 Task: Create a board button that sort the cards in list "Trello first" by label "blue" and "green" in ascending order and then by due date in ascending order.
Action: Mouse moved to (963, 79)
Screenshot: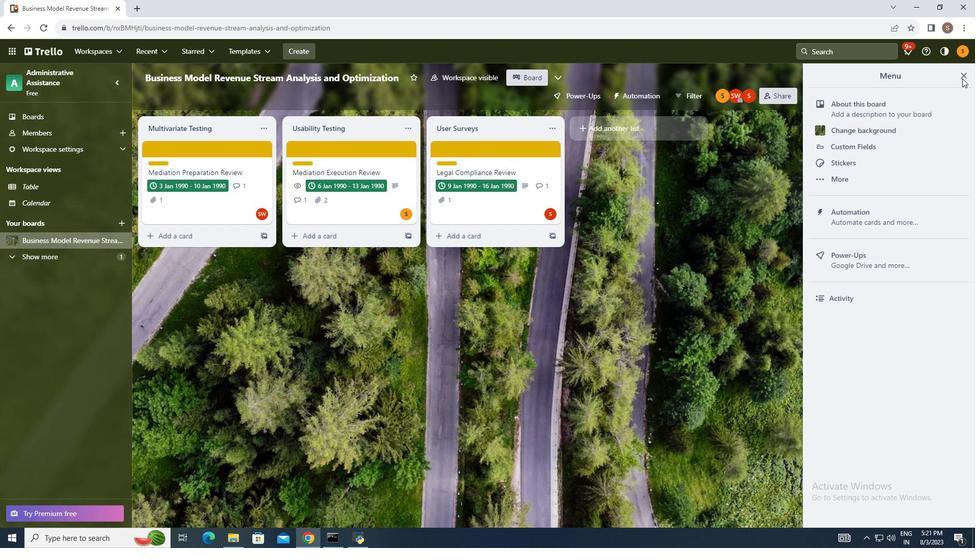 
Action: Mouse pressed left at (963, 79)
Screenshot: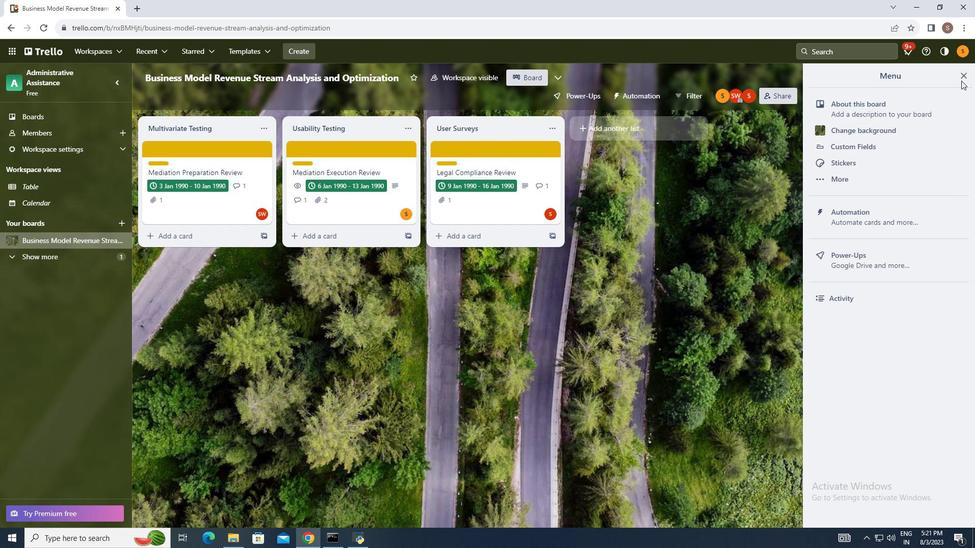 
Action: Mouse moved to (884, 217)
Screenshot: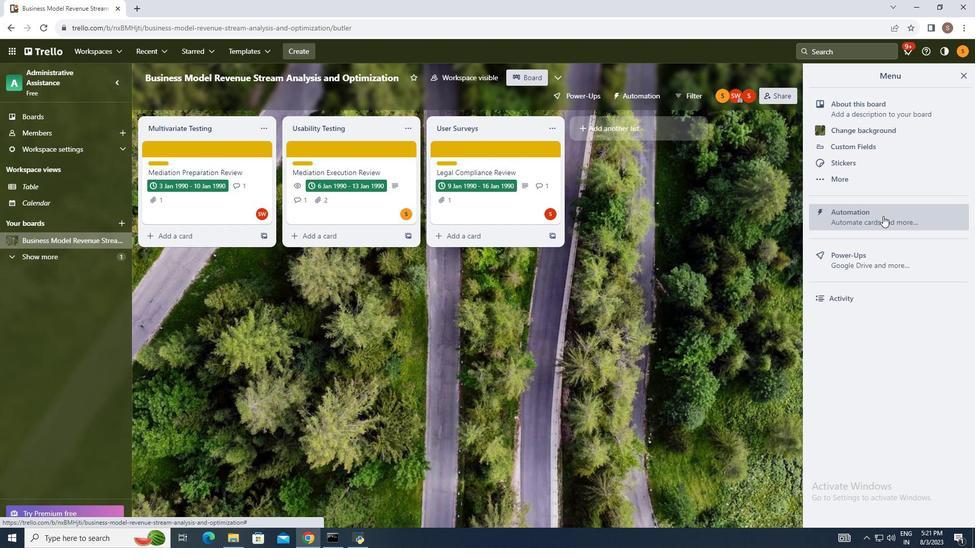 
Action: Mouse pressed left at (884, 217)
Screenshot: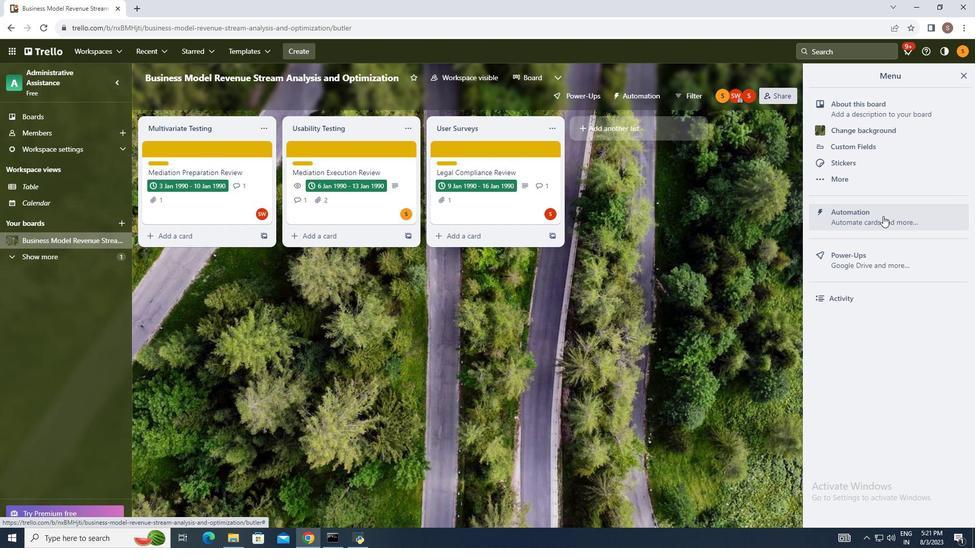 
Action: Mouse moved to (184, 285)
Screenshot: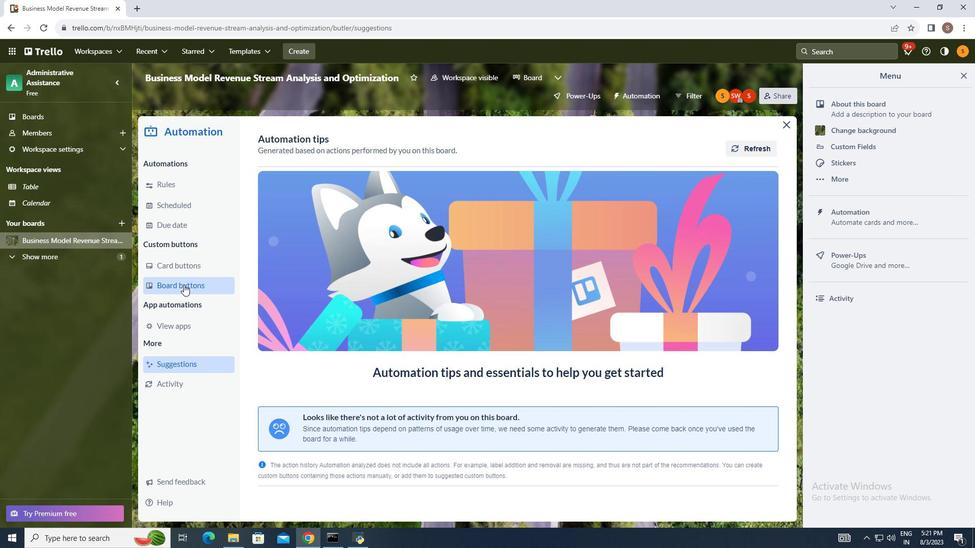 
Action: Mouse pressed left at (184, 285)
Screenshot: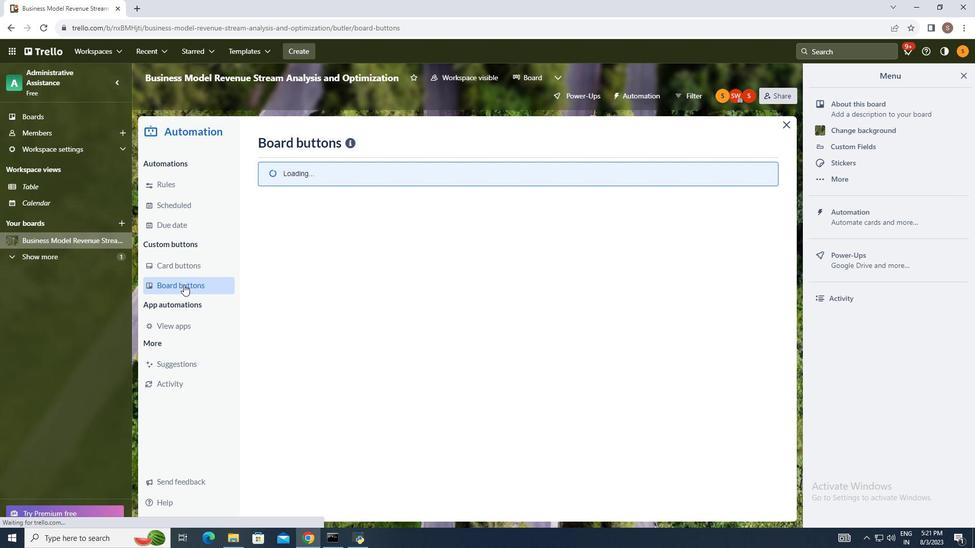 
Action: Mouse moved to (735, 142)
Screenshot: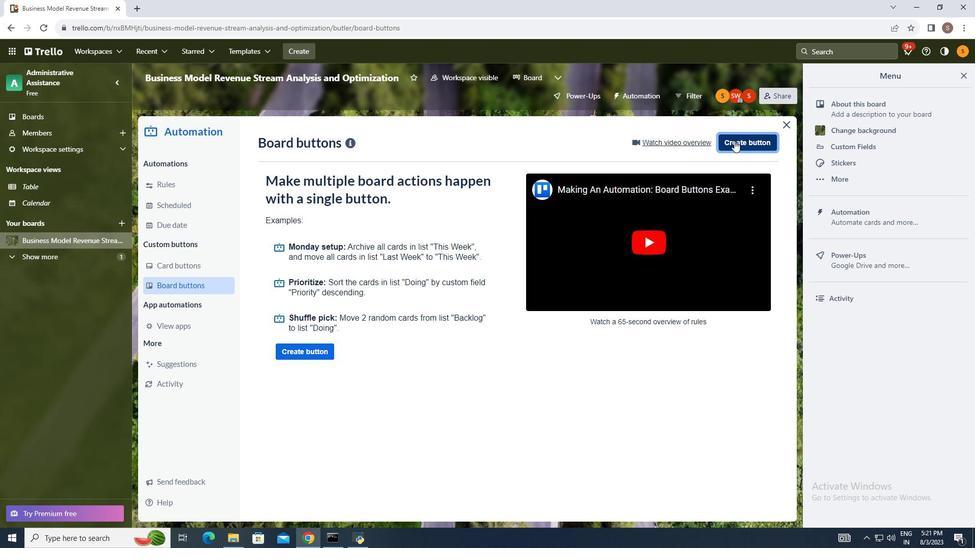 
Action: Mouse pressed left at (735, 142)
Screenshot: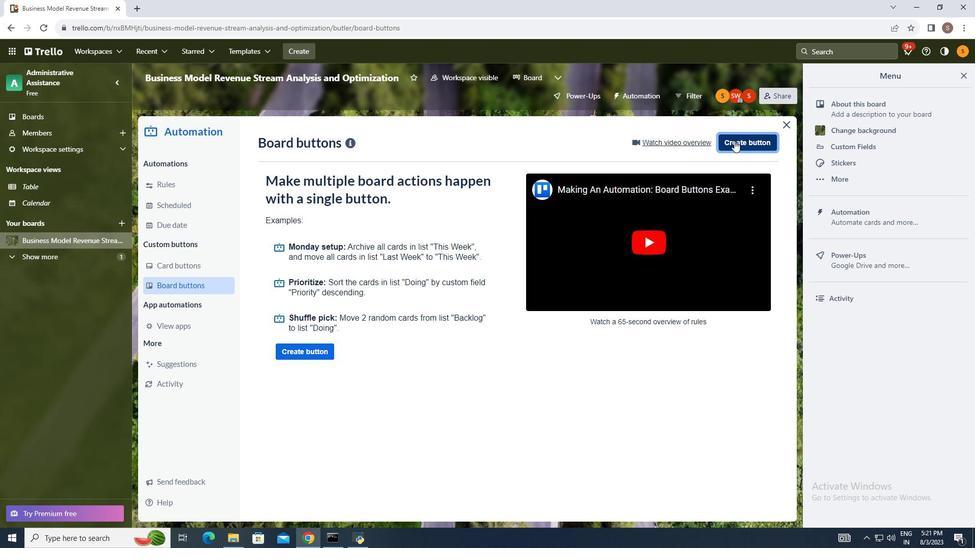 
Action: Mouse moved to (530, 276)
Screenshot: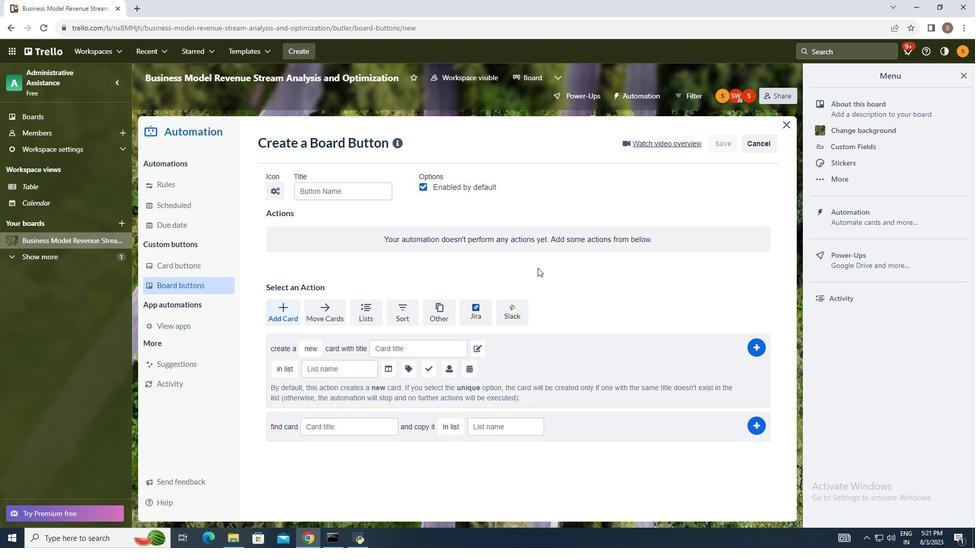 
Action: Mouse pressed left at (530, 276)
Screenshot: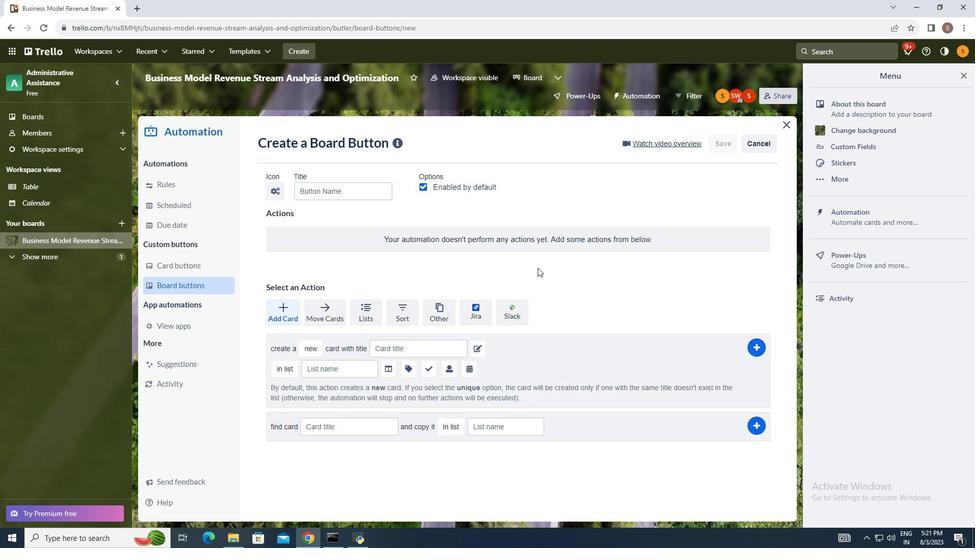 
Action: Mouse moved to (404, 309)
Screenshot: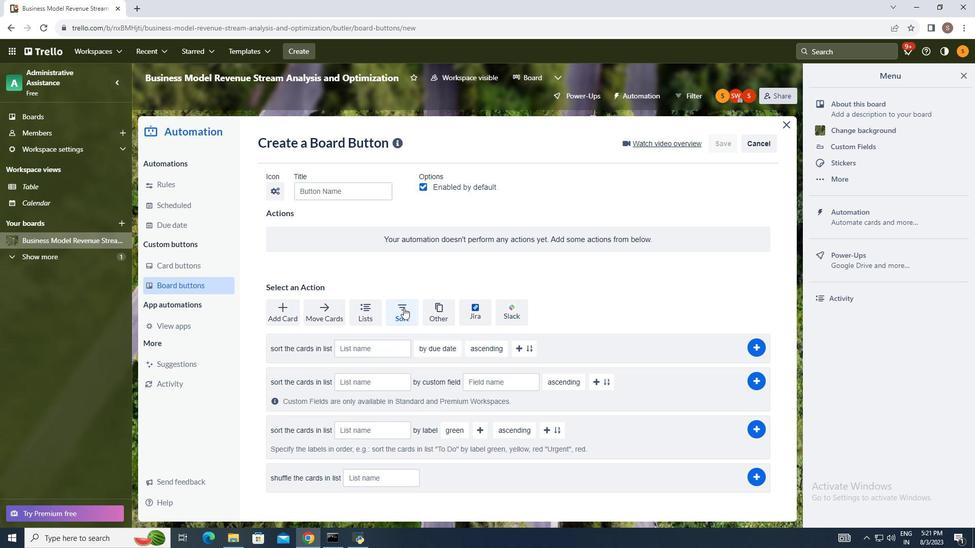 
Action: Mouse pressed left at (404, 309)
Screenshot: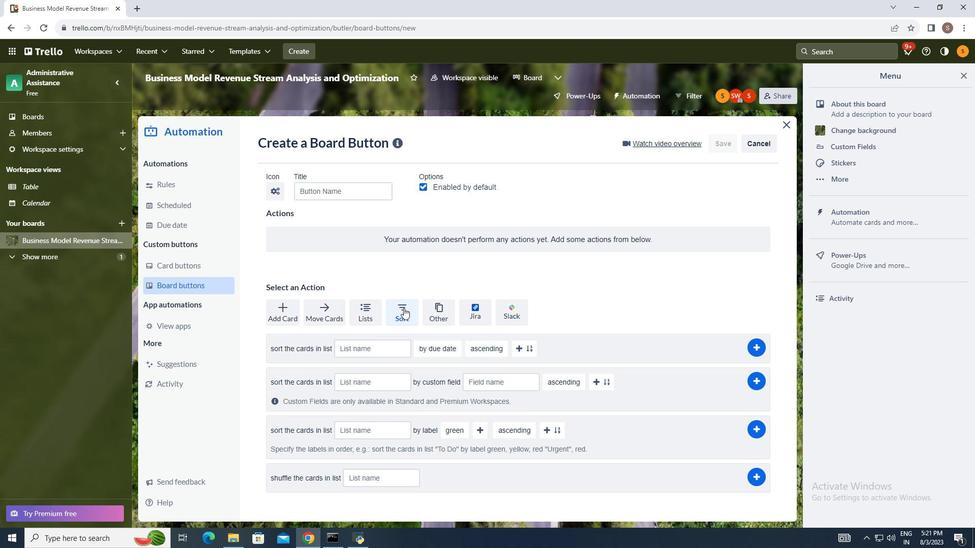 
Action: Mouse moved to (315, 397)
Screenshot: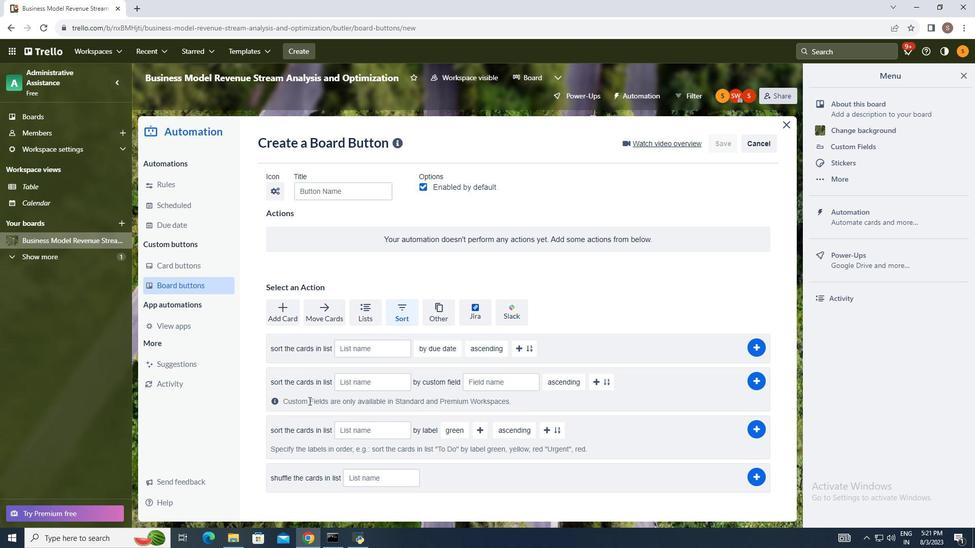 
Action: Mouse scrolled (315, 396) with delta (0, 0)
Screenshot: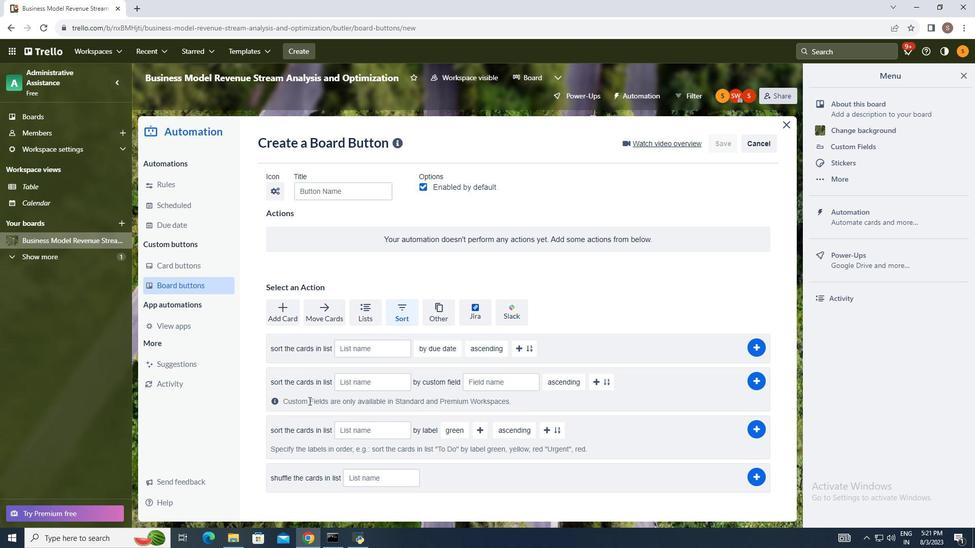 
Action: Mouse moved to (311, 404)
Screenshot: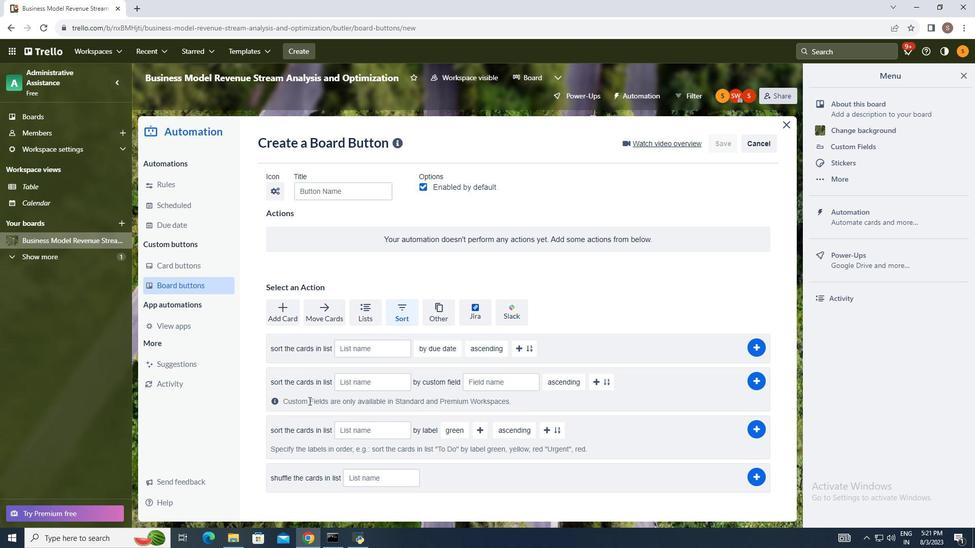 
Action: Mouse scrolled (311, 403) with delta (0, 0)
Screenshot: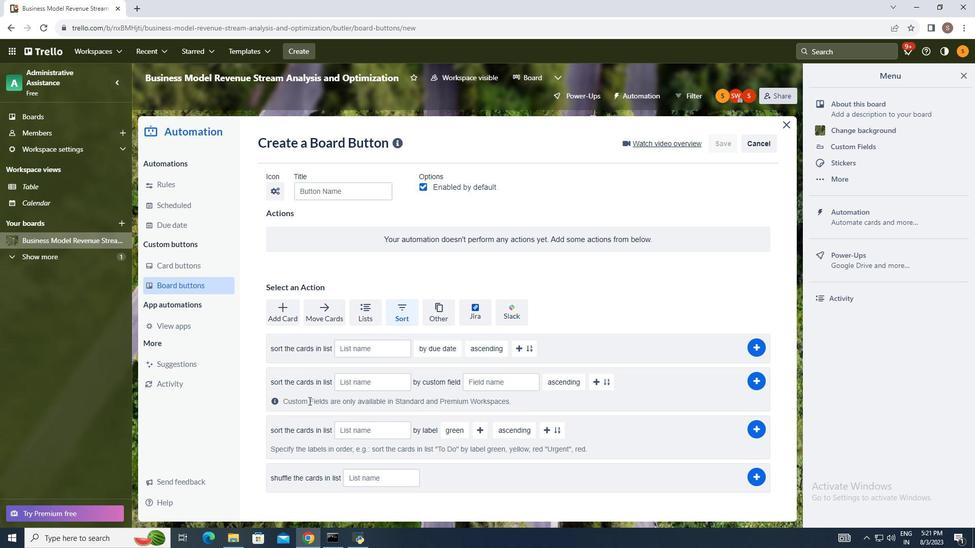 
Action: Mouse moved to (310, 405)
Screenshot: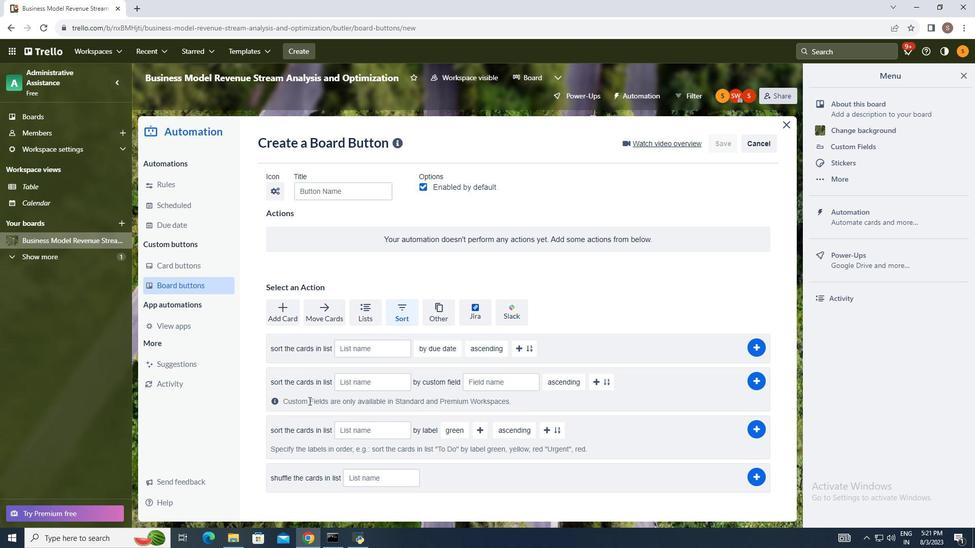 
Action: Mouse scrolled (310, 405) with delta (0, 0)
Screenshot: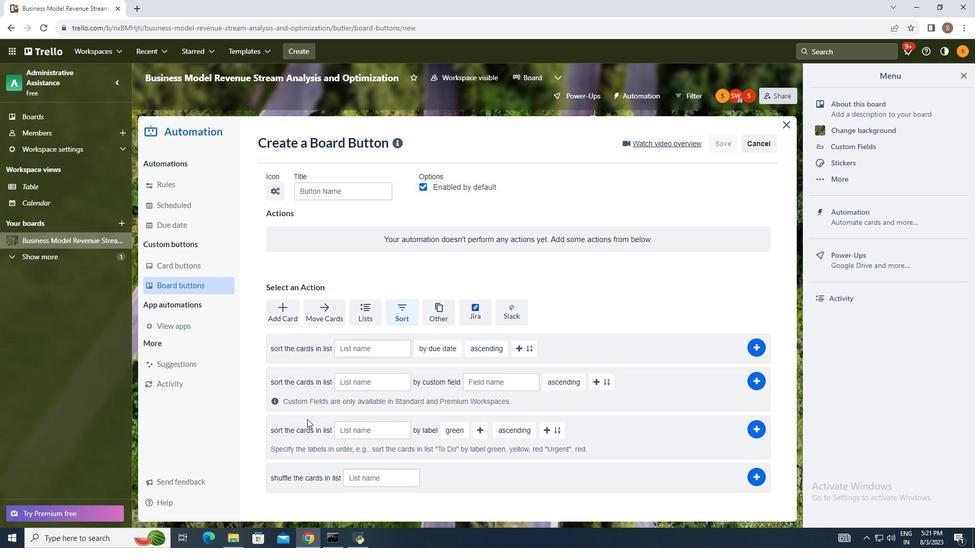 
Action: Mouse moved to (346, 431)
Screenshot: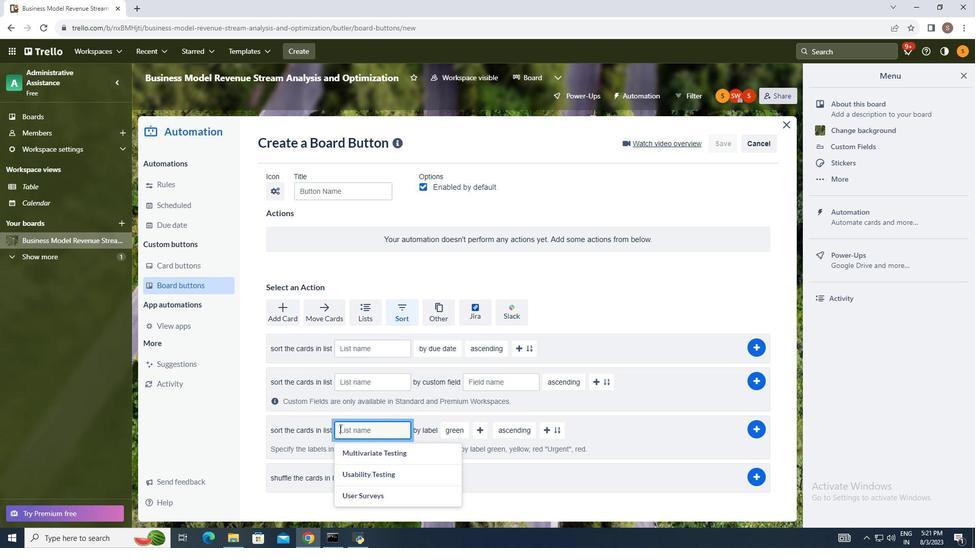 
Action: Mouse pressed left at (346, 431)
Screenshot: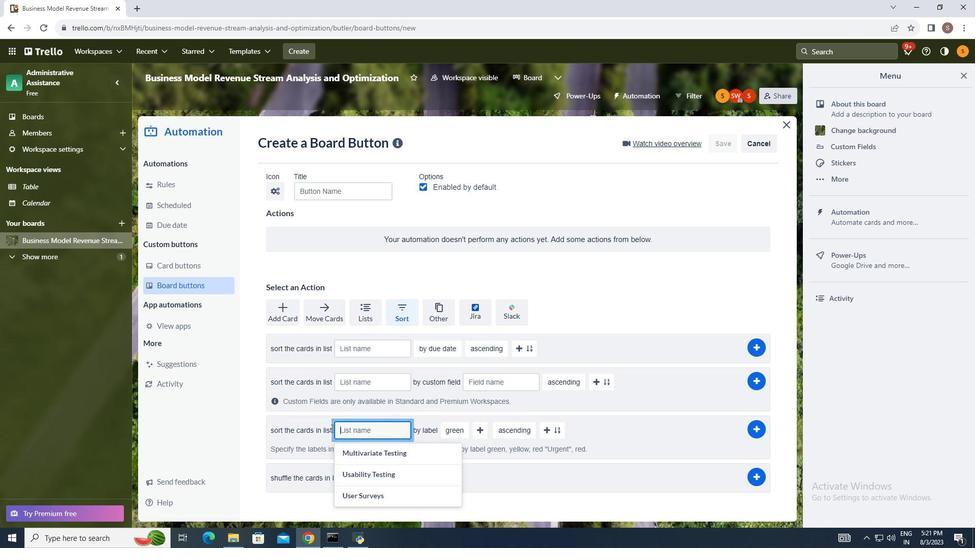 
Action: Mouse moved to (305, 431)
Screenshot: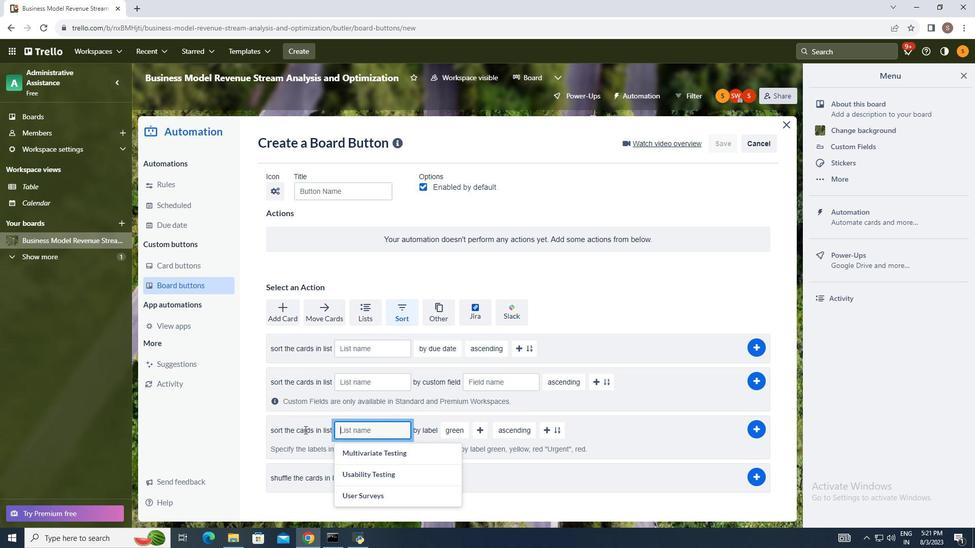 
Action: Key pressed <Key.shift_r>Trello<Key.space>first
Screenshot: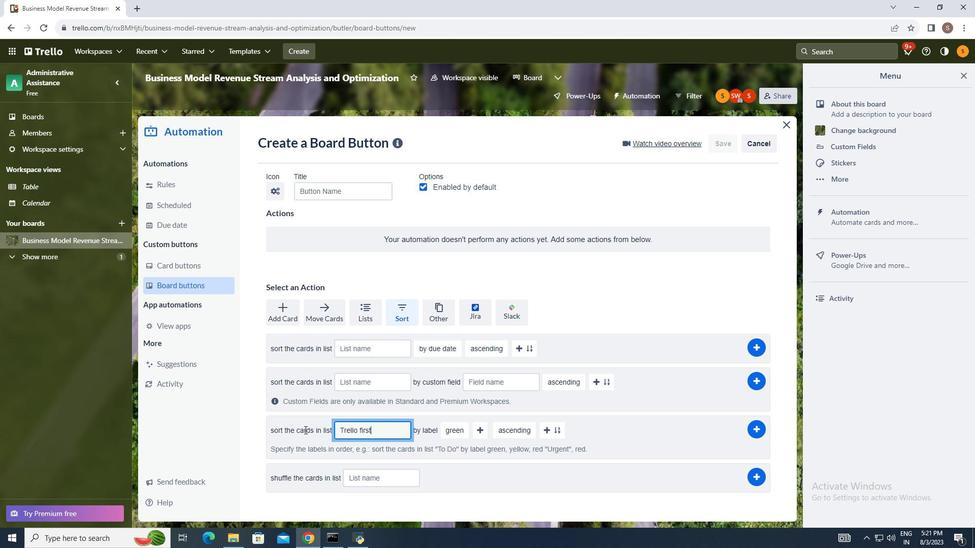 
Action: Mouse moved to (458, 432)
Screenshot: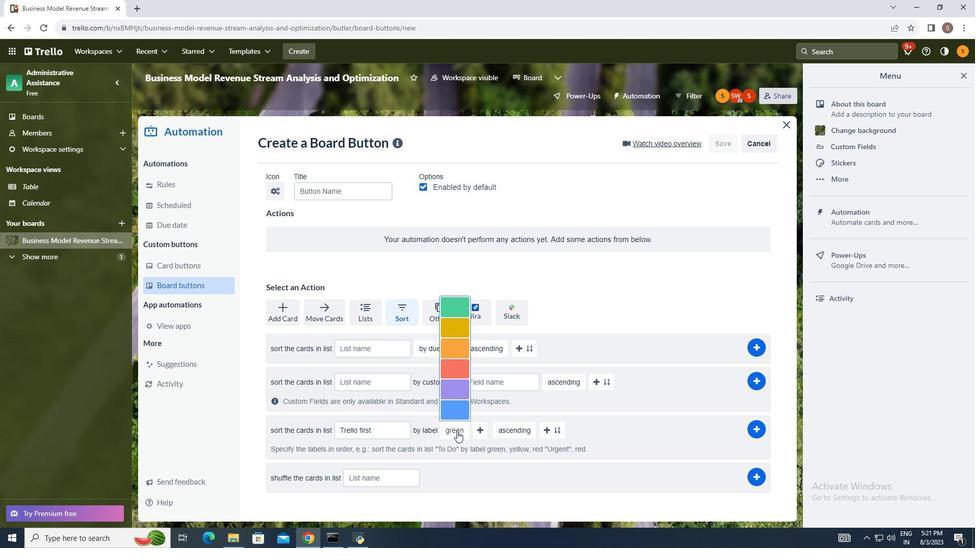 
Action: Mouse pressed left at (458, 432)
Screenshot: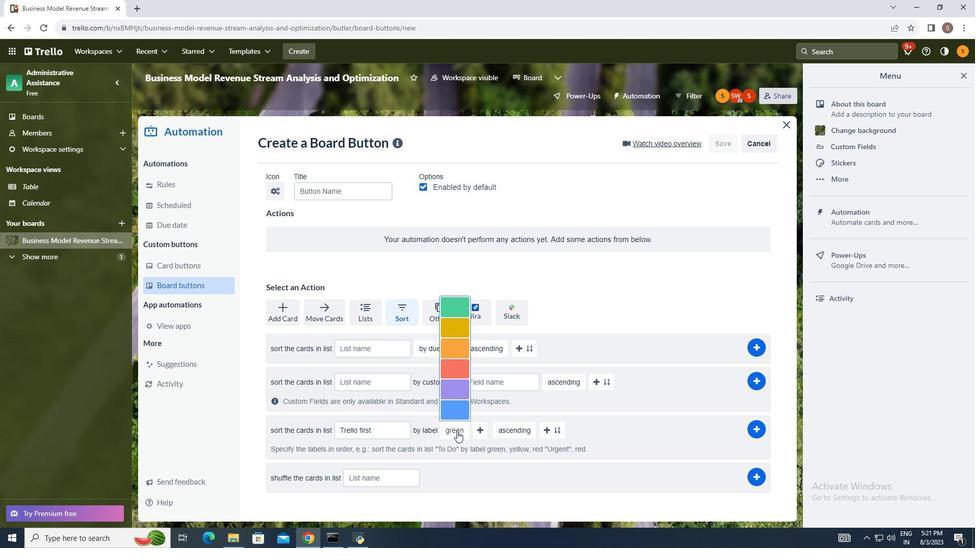 
Action: Mouse moved to (453, 411)
Screenshot: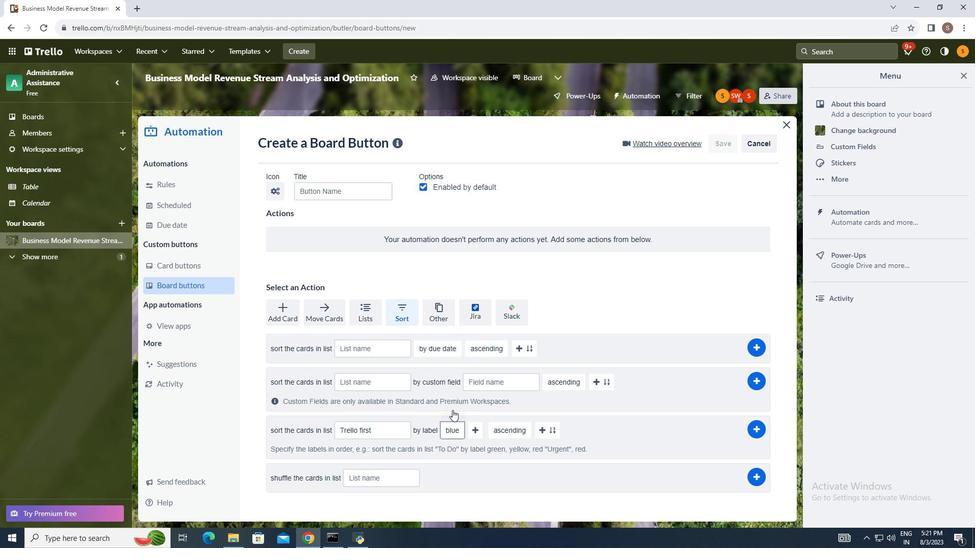 
Action: Mouse pressed left at (453, 411)
Screenshot: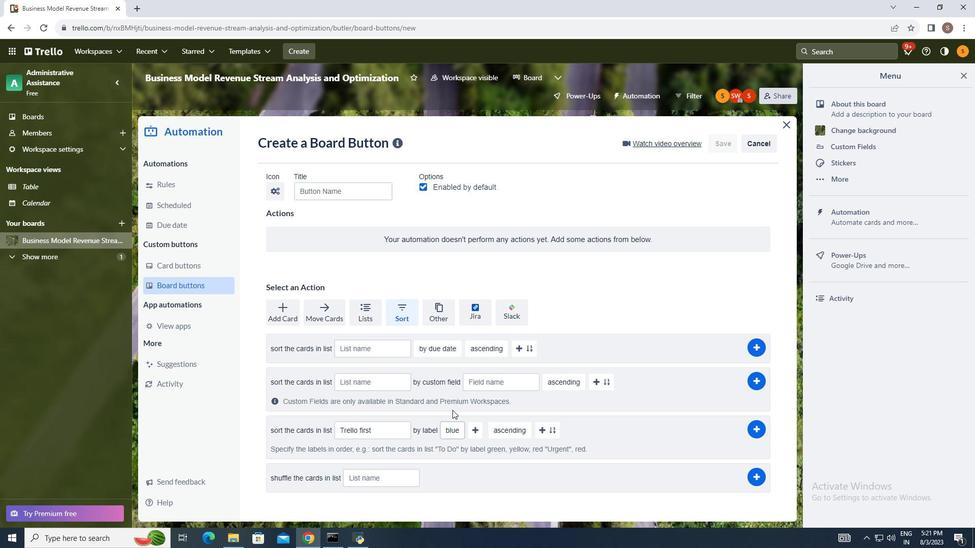 
Action: Mouse moved to (475, 433)
Screenshot: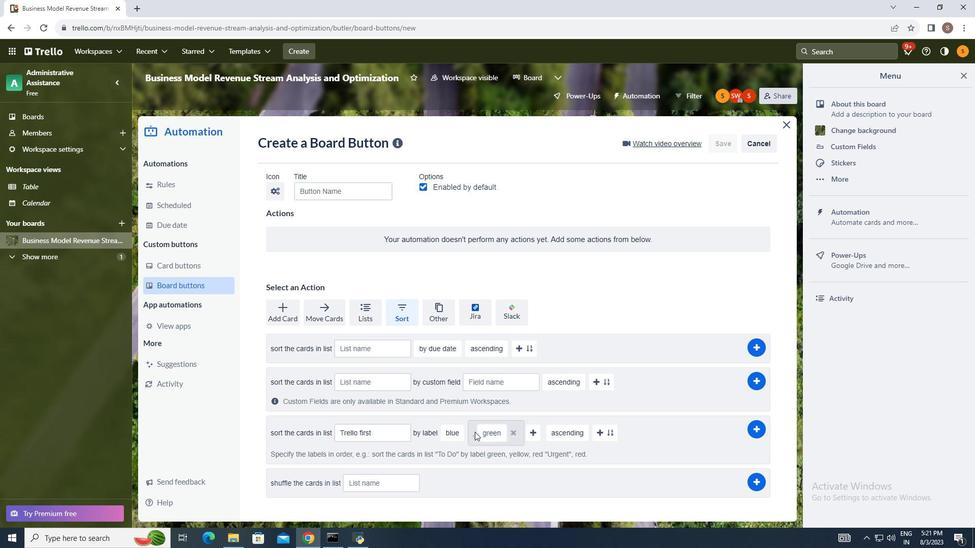 
Action: Mouse pressed left at (475, 433)
Screenshot: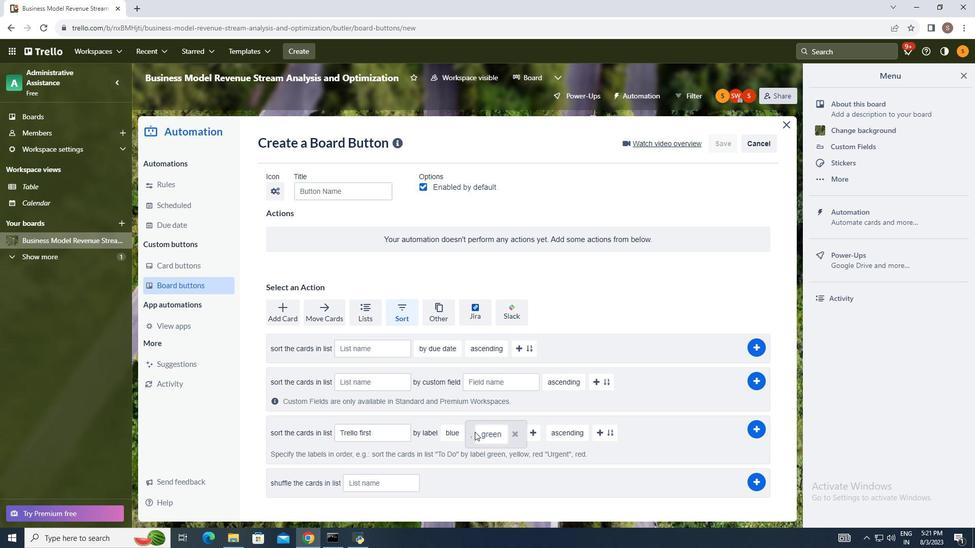 
Action: Mouse moved to (492, 309)
Screenshot: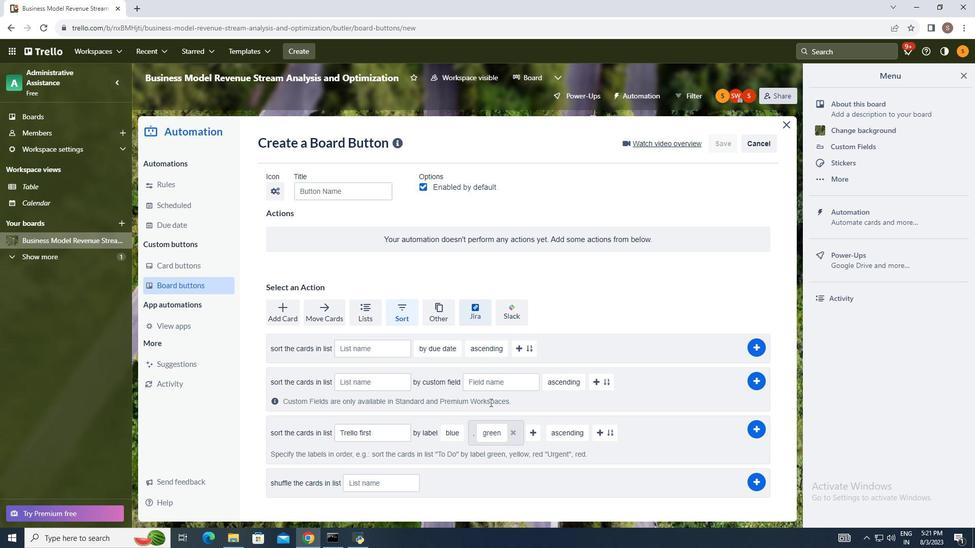 
Action: Mouse pressed left at (492, 309)
Screenshot: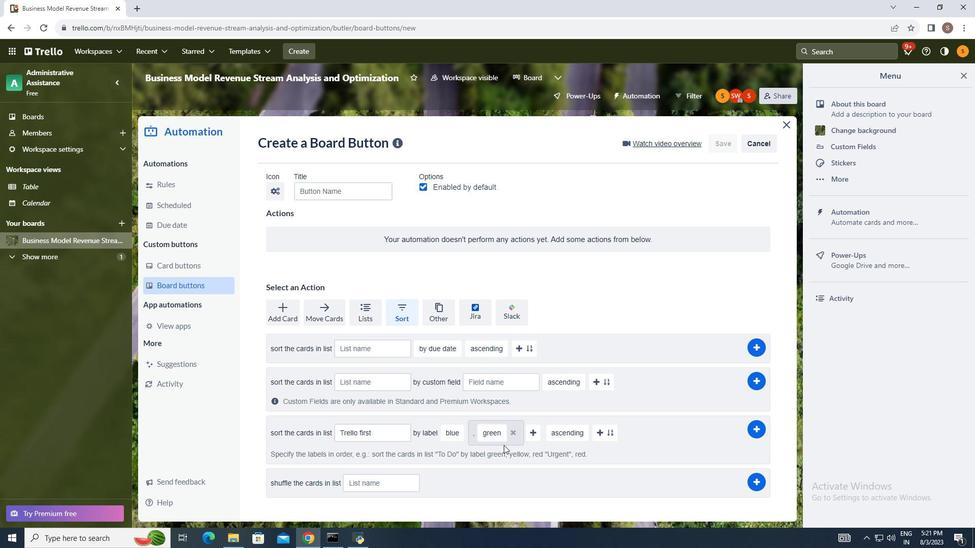 
Action: Mouse moved to (566, 431)
Screenshot: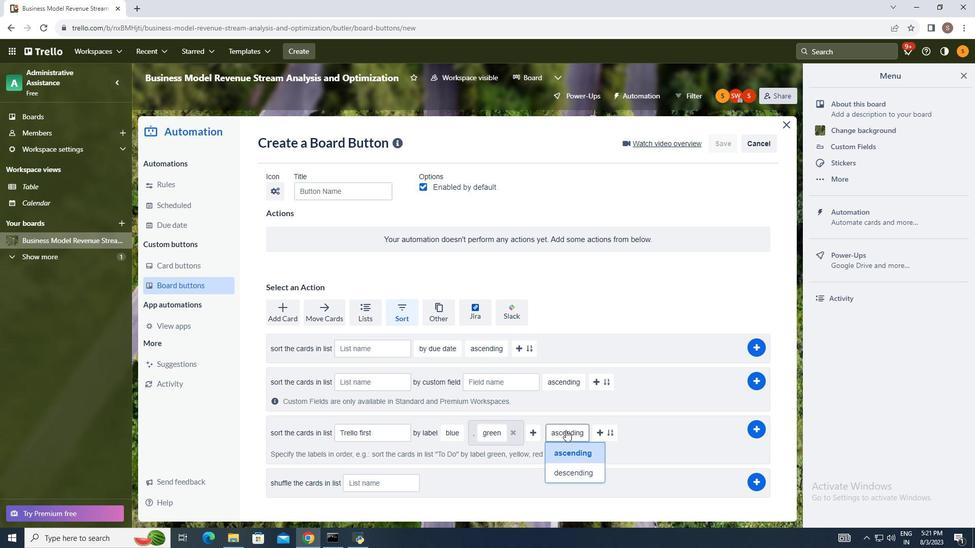 
Action: Mouse pressed left at (566, 431)
Screenshot: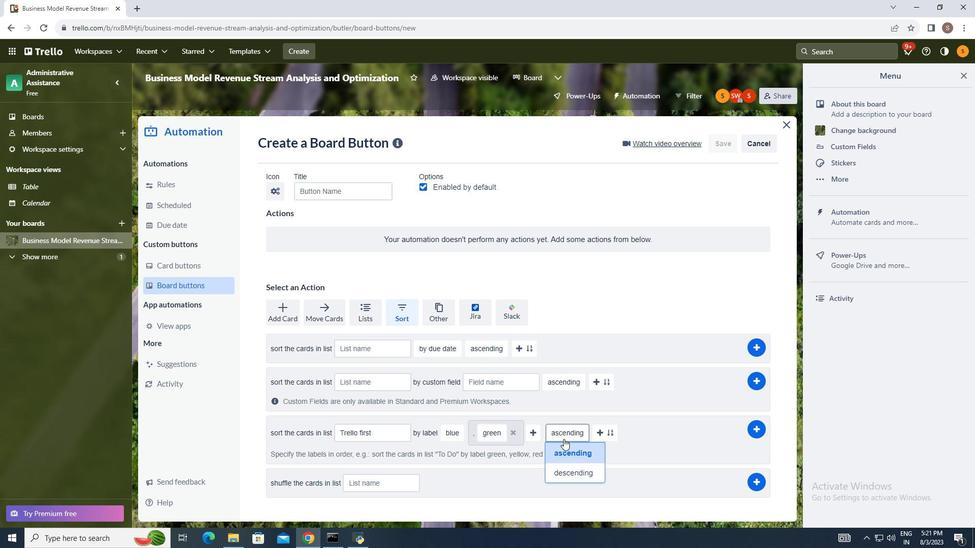 
Action: Mouse moved to (566, 452)
Screenshot: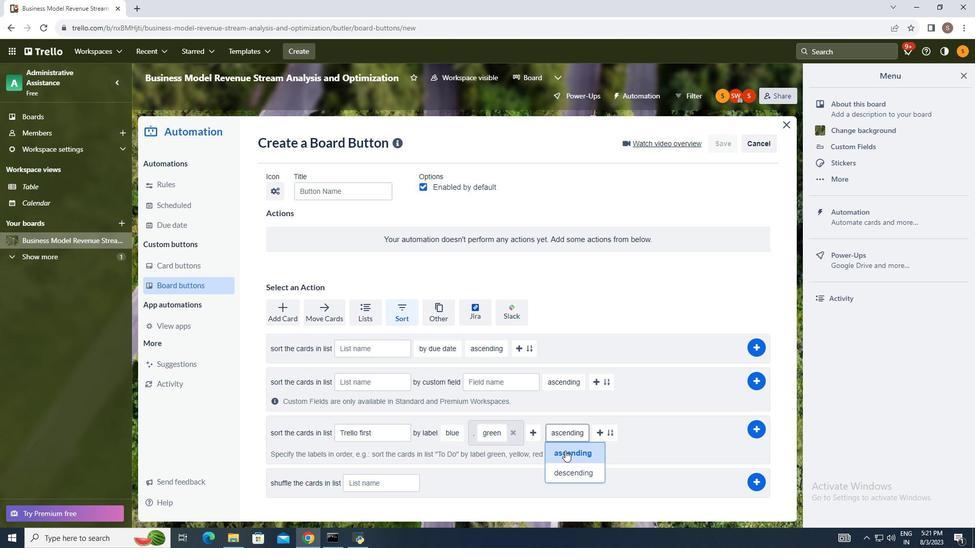 
Action: Mouse pressed left at (566, 452)
Screenshot: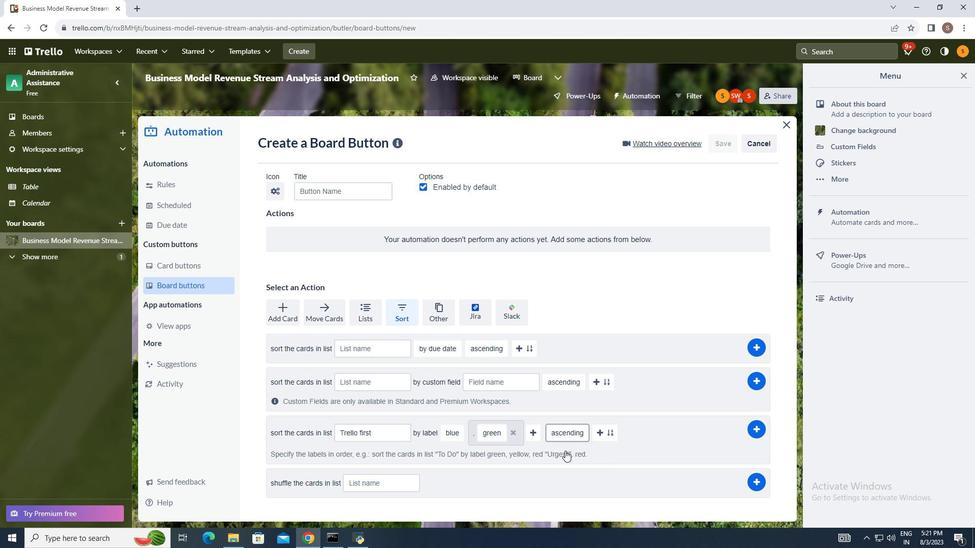 
Action: Mouse moved to (607, 436)
Screenshot: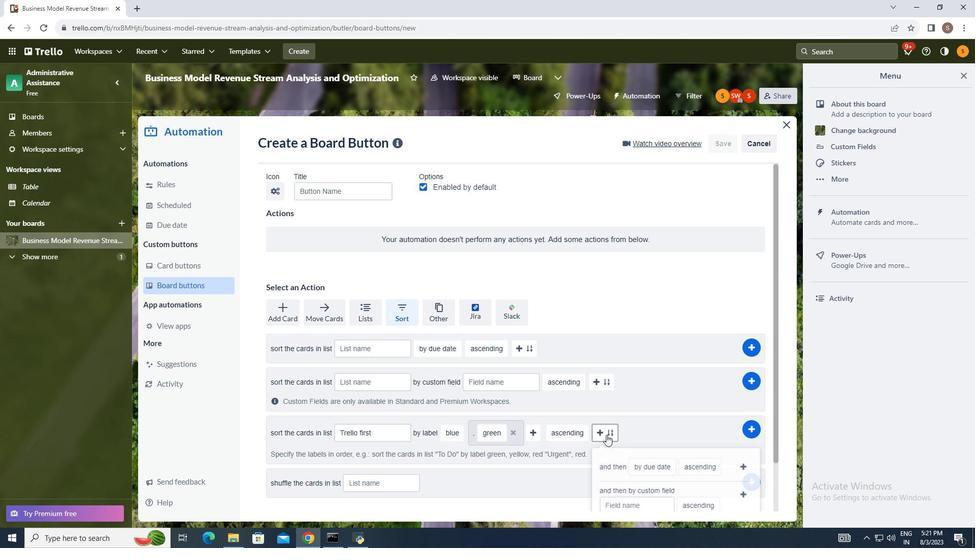 
Action: Mouse pressed left at (607, 436)
Screenshot: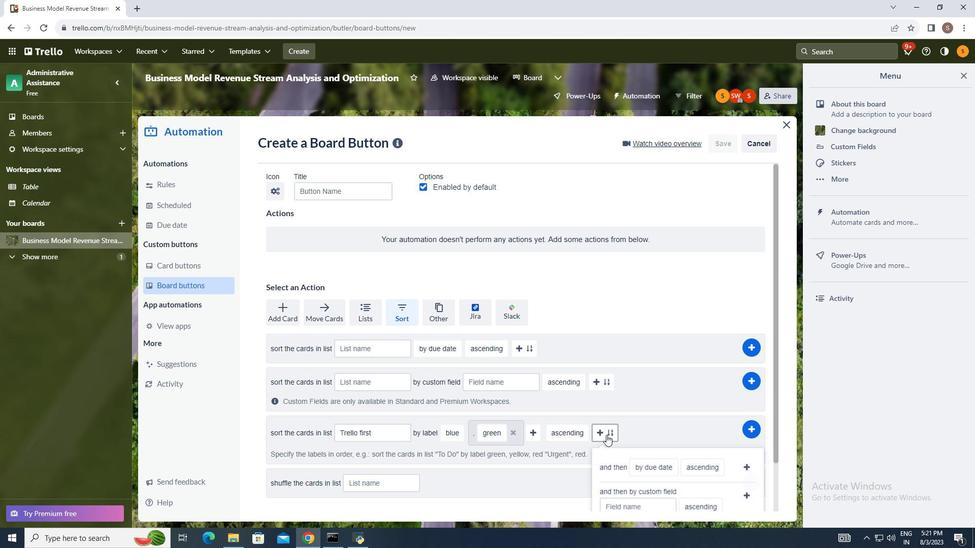 
Action: Mouse moved to (652, 462)
Screenshot: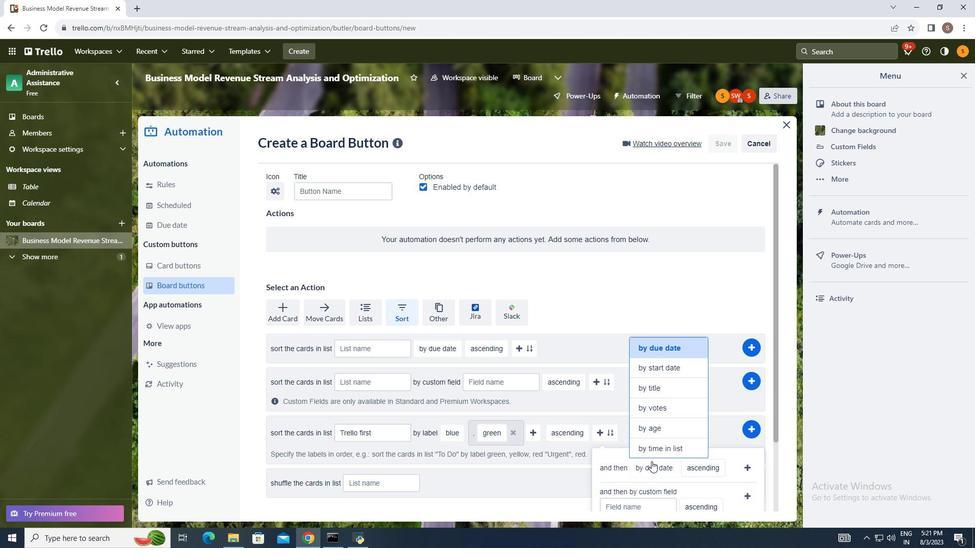 
Action: Mouse pressed left at (652, 462)
Screenshot: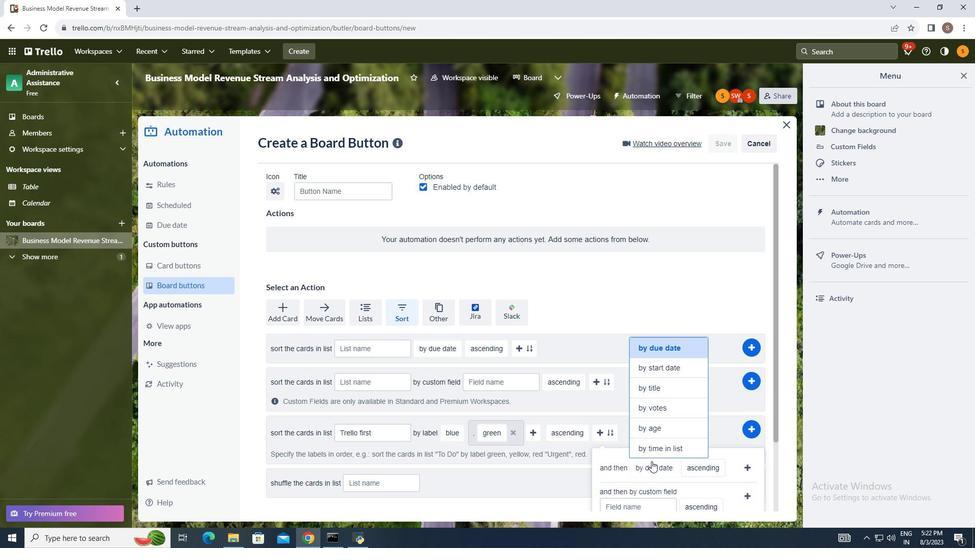 
Action: Mouse moved to (666, 343)
Screenshot: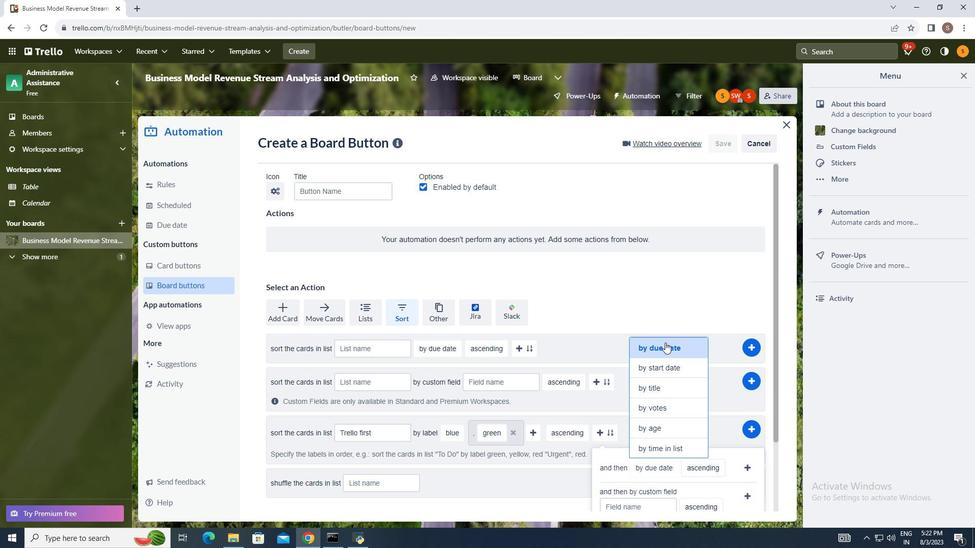 
Action: Mouse pressed left at (666, 343)
Screenshot: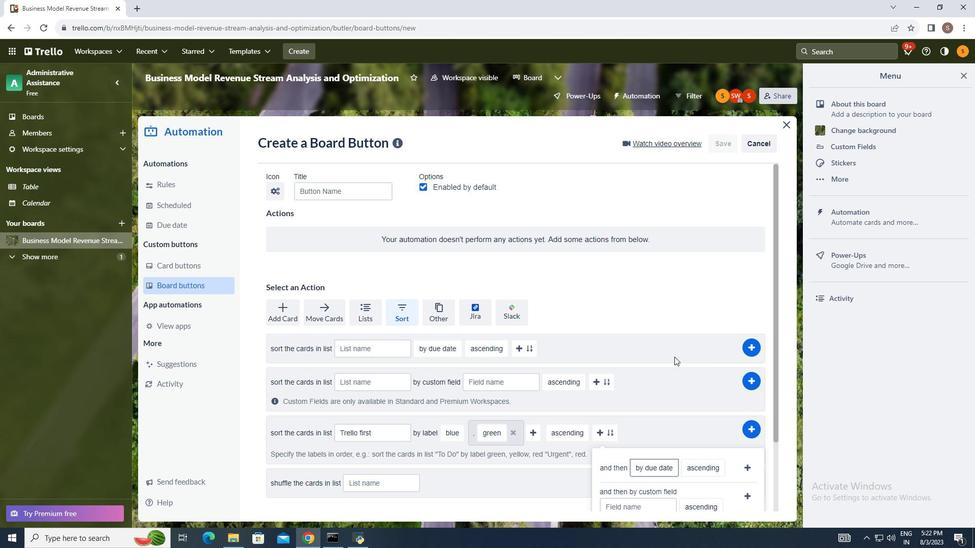 
Action: Mouse moved to (699, 469)
Screenshot: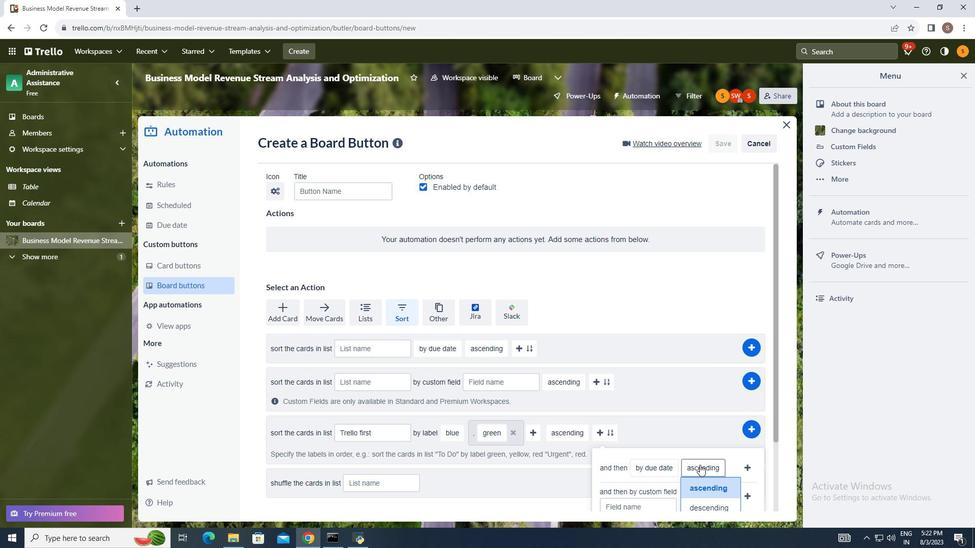 
Action: Mouse pressed left at (699, 469)
Screenshot: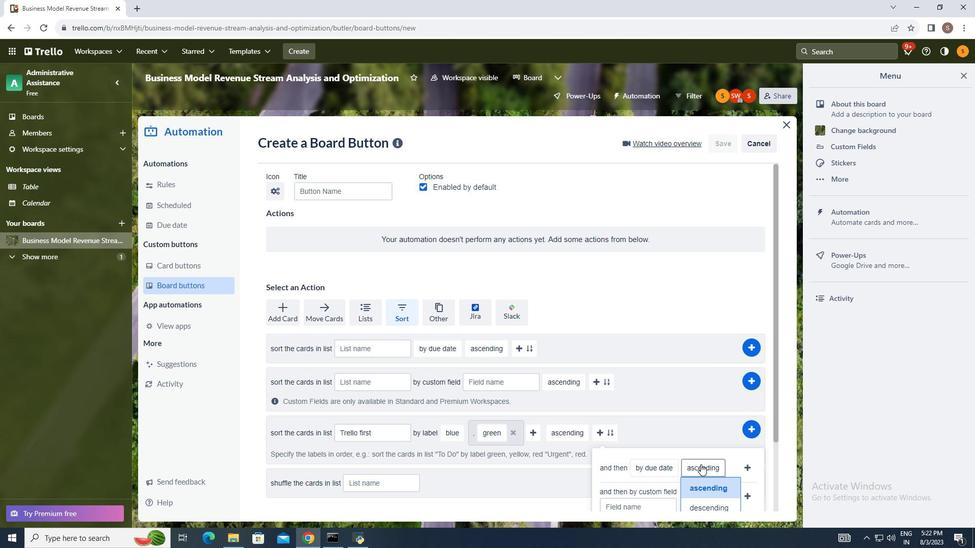 
Action: Mouse moved to (703, 487)
Screenshot: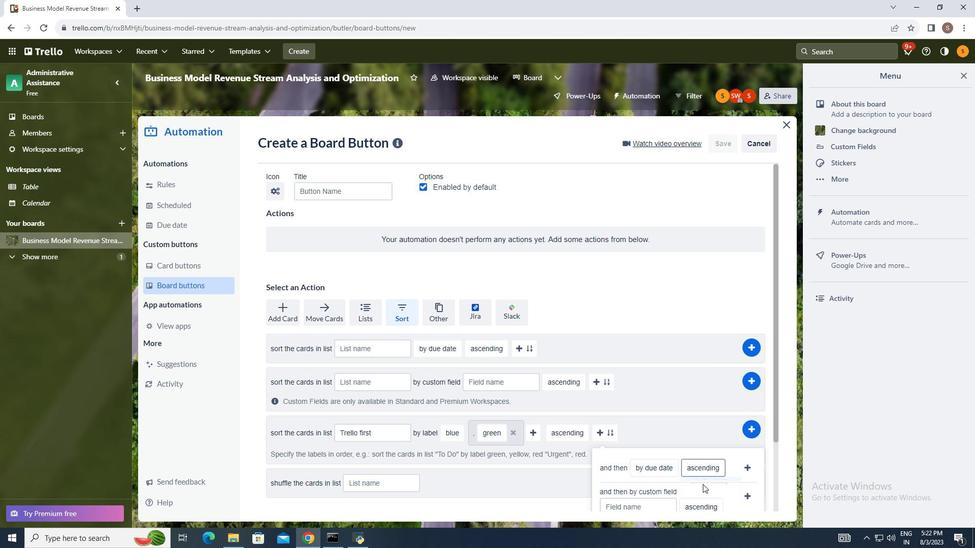
Action: Mouse pressed left at (703, 487)
Screenshot: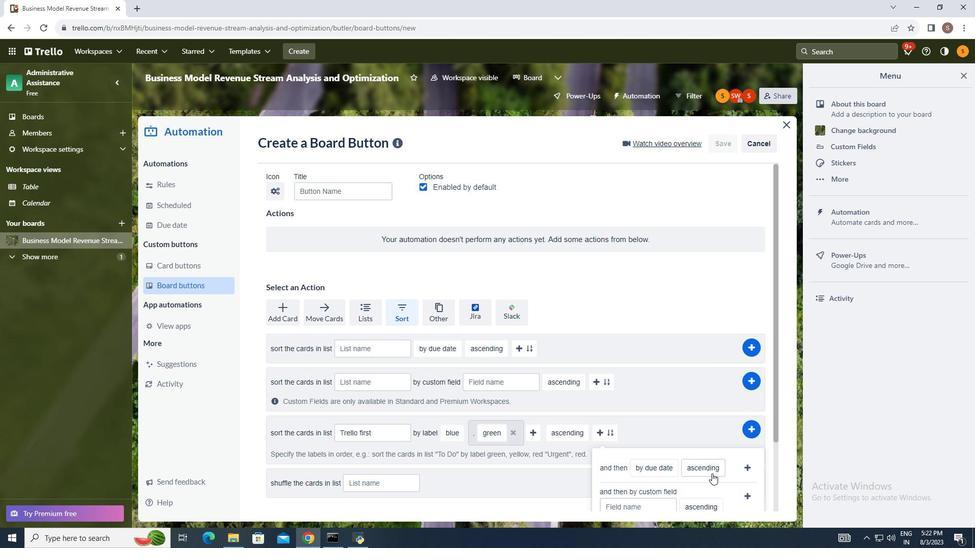 
Action: Mouse moved to (748, 465)
Screenshot: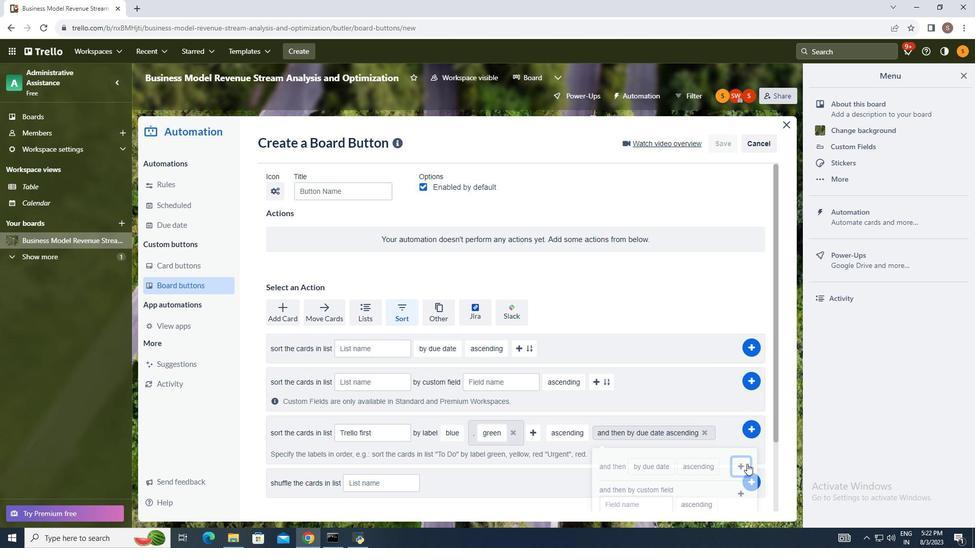 
Action: Mouse pressed left at (748, 465)
Screenshot: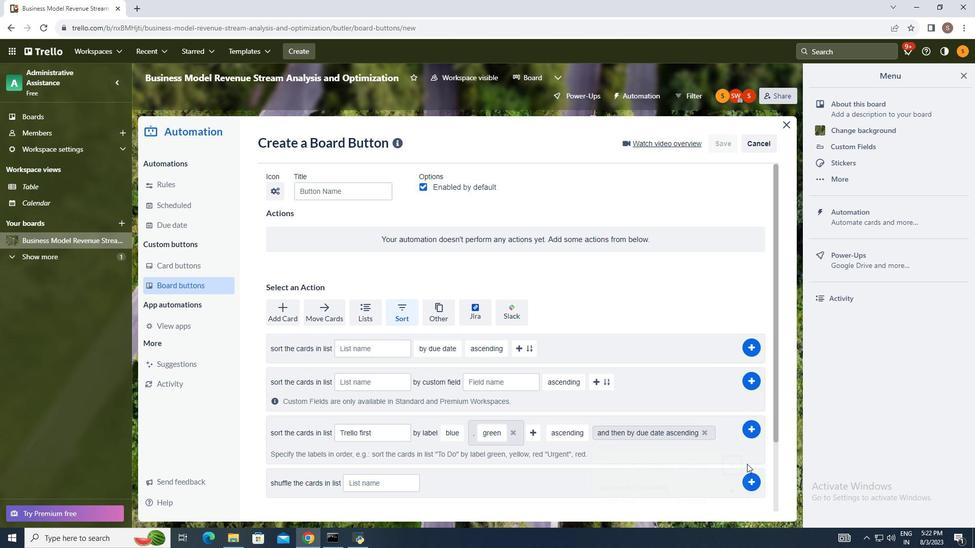 
Action: Mouse moved to (757, 428)
Screenshot: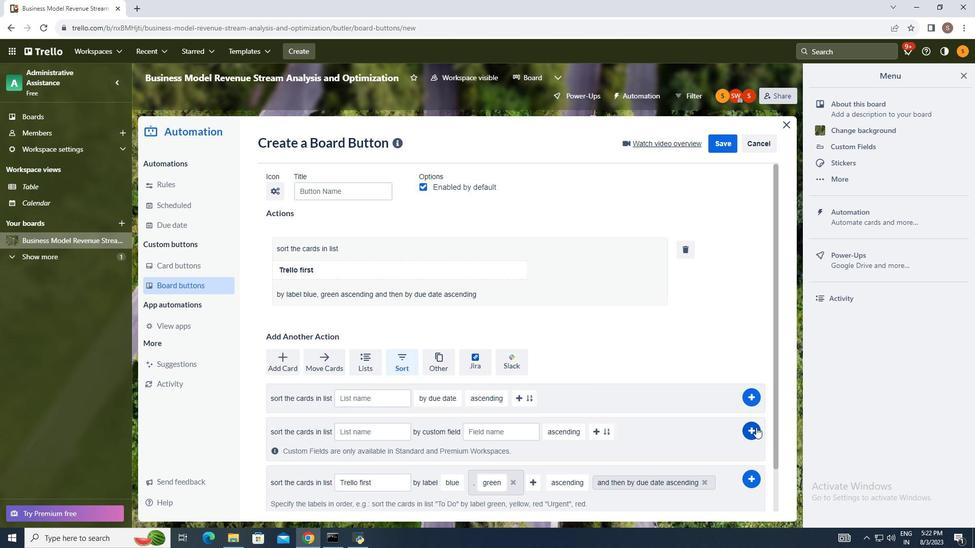 
Action: Mouse pressed left at (757, 428)
Screenshot: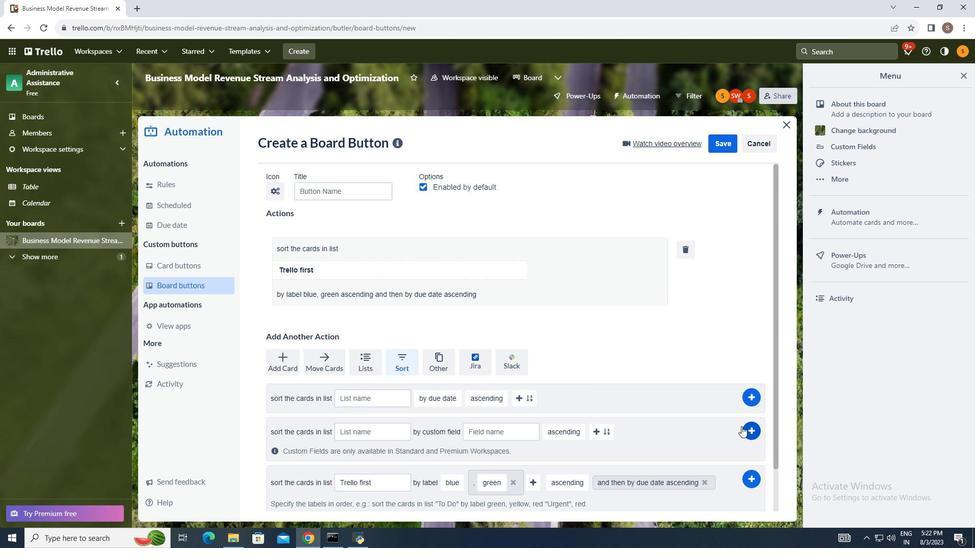 
Action: Mouse moved to (591, 329)
Screenshot: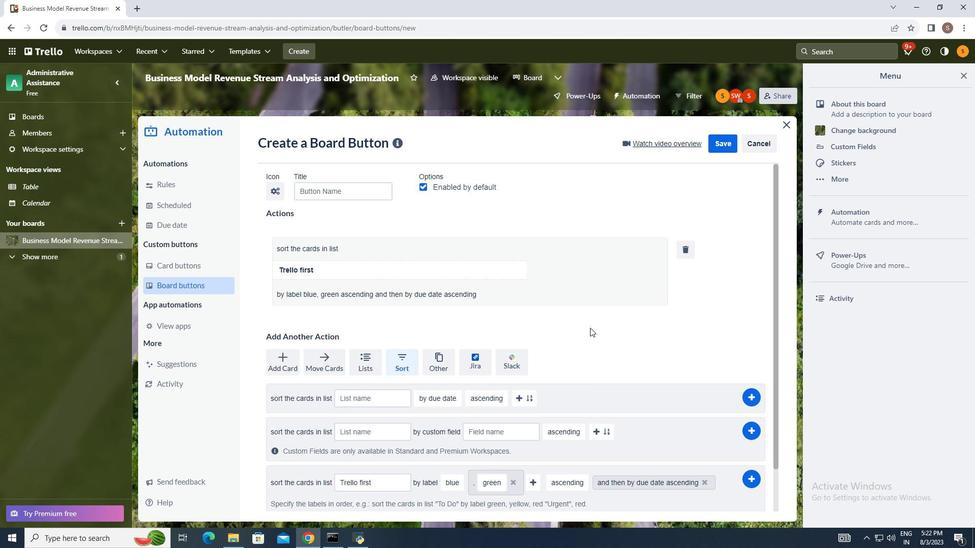
